 Task: View all reviews of cabin in Peshastin.
Action: Mouse moved to (848, 100)
Screenshot: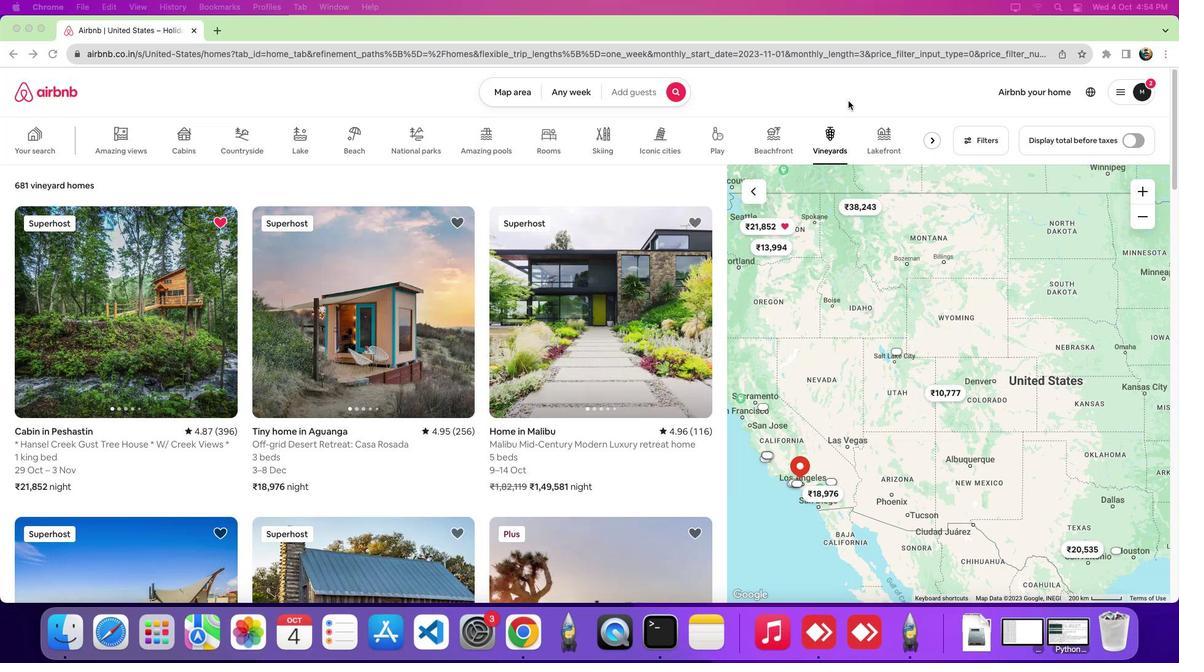 
Action: Mouse pressed left at (848, 100)
Screenshot: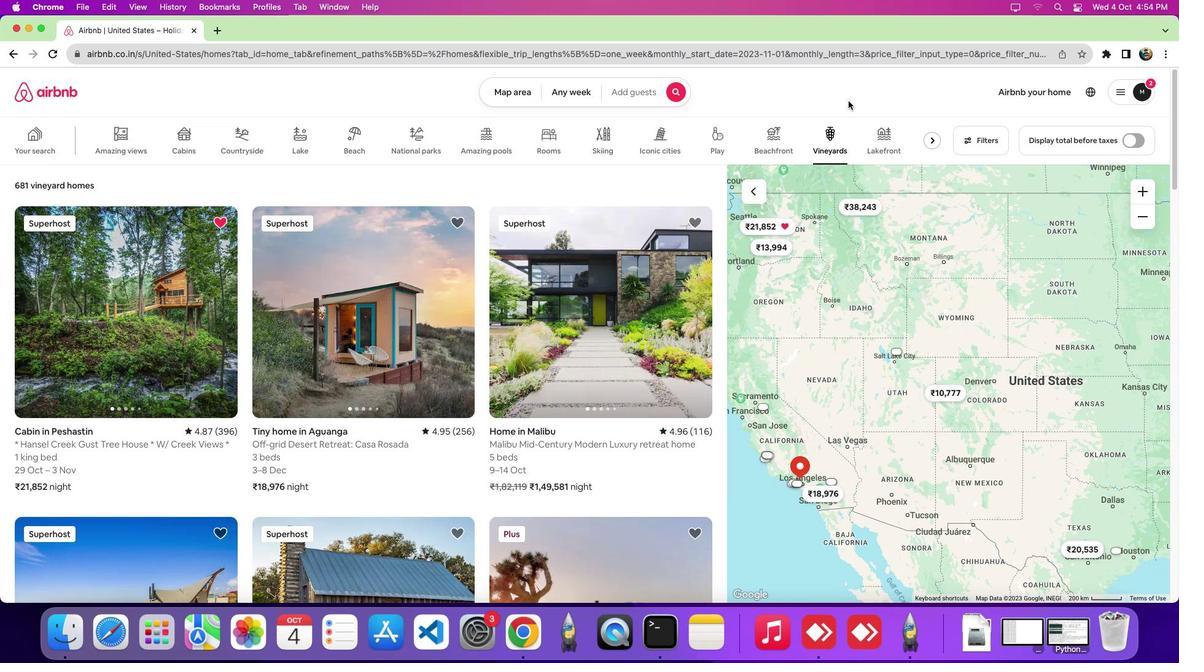 
Action: Mouse moved to (834, 142)
Screenshot: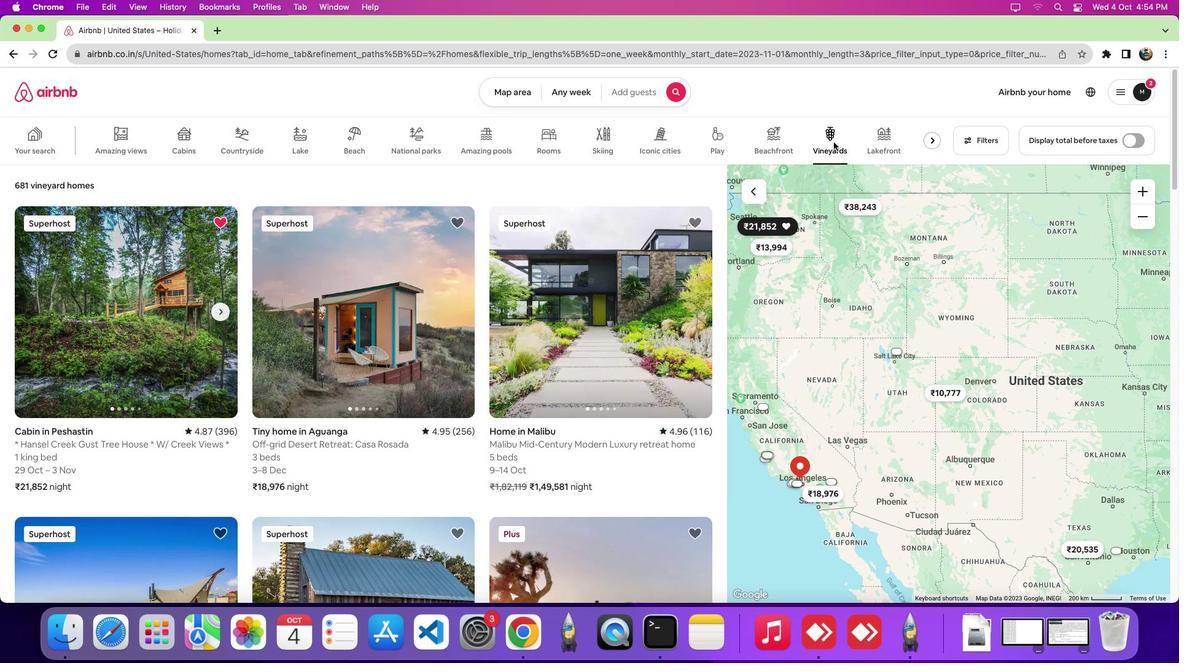 
Action: Mouse pressed left at (834, 142)
Screenshot: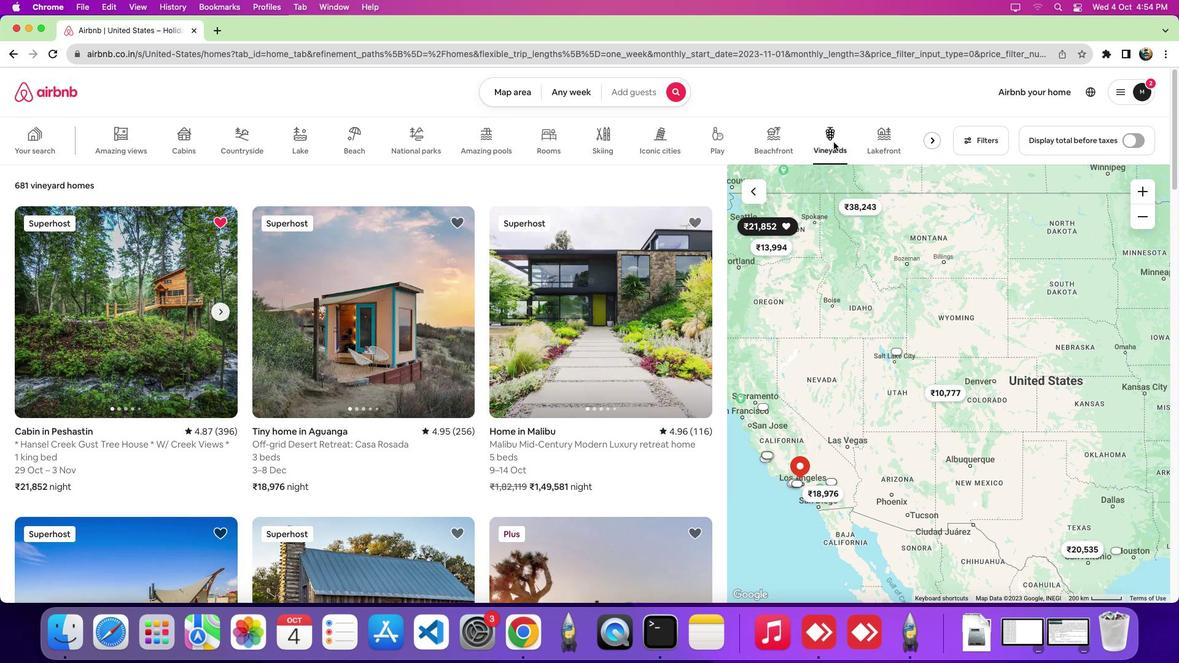 
Action: Mouse moved to (148, 380)
Screenshot: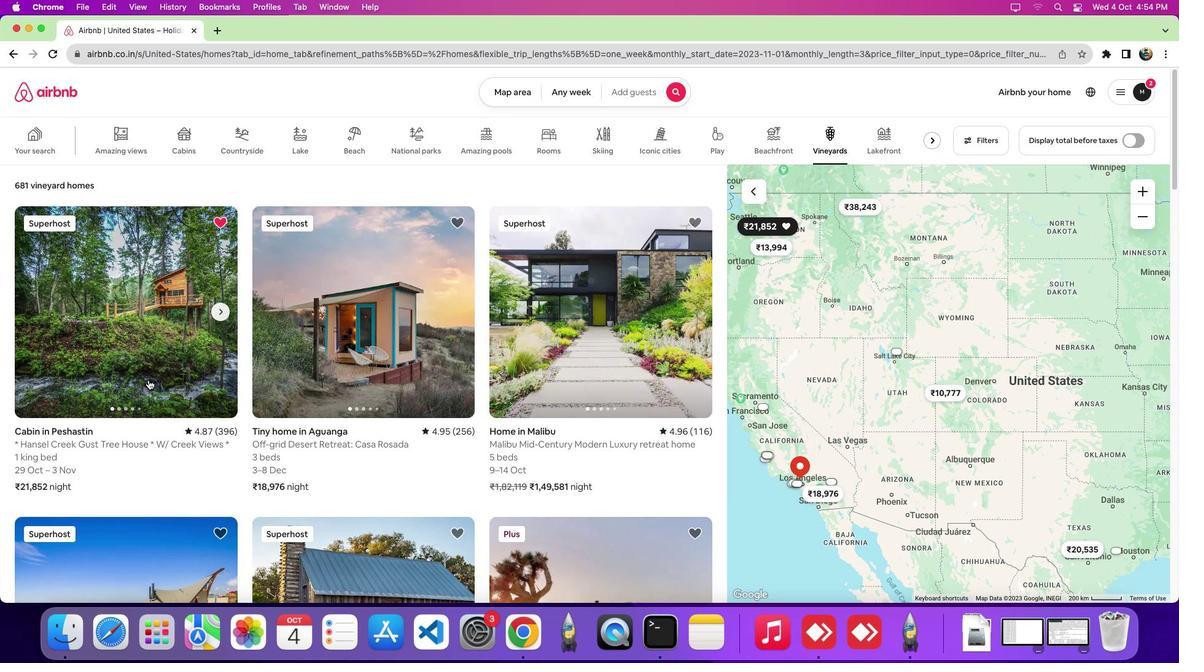 
Action: Mouse pressed left at (148, 380)
Screenshot: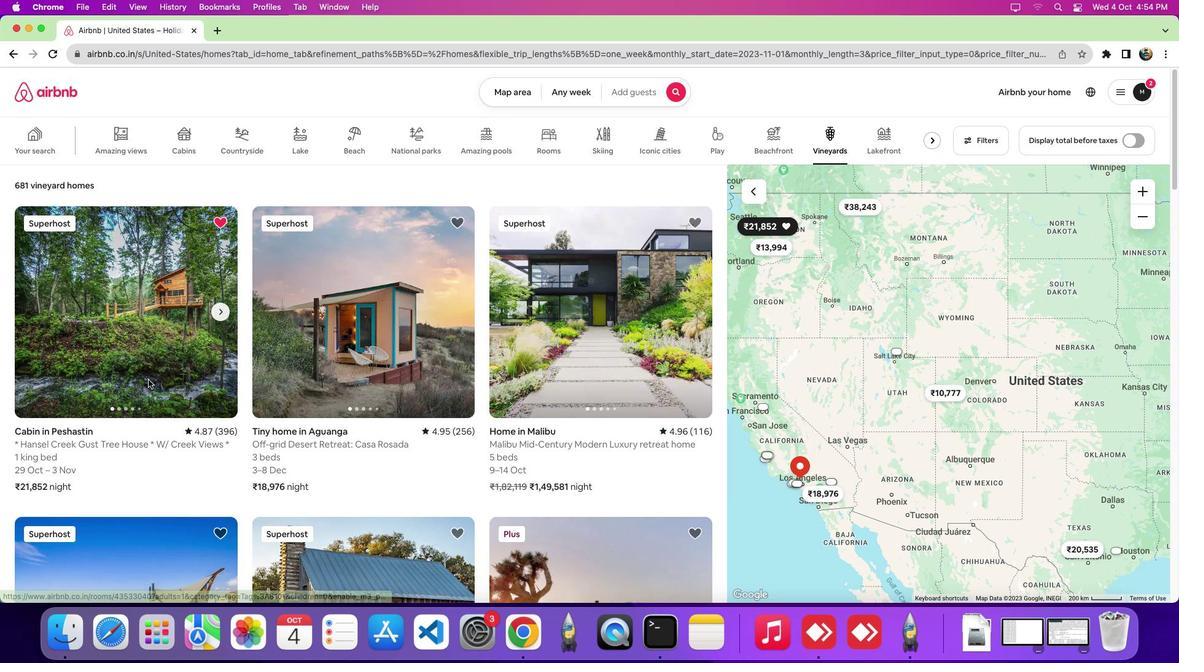 
Action: Mouse moved to (528, 419)
Screenshot: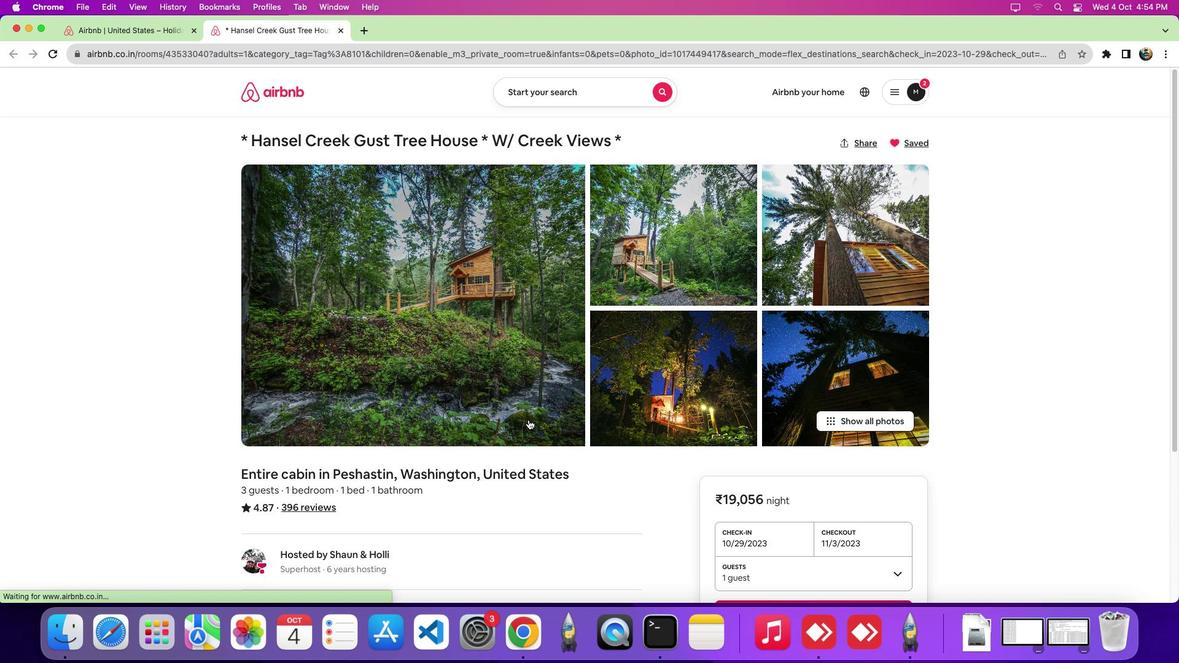 
Action: Mouse scrolled (528, 419) with delta (0, 0)
Screenshot: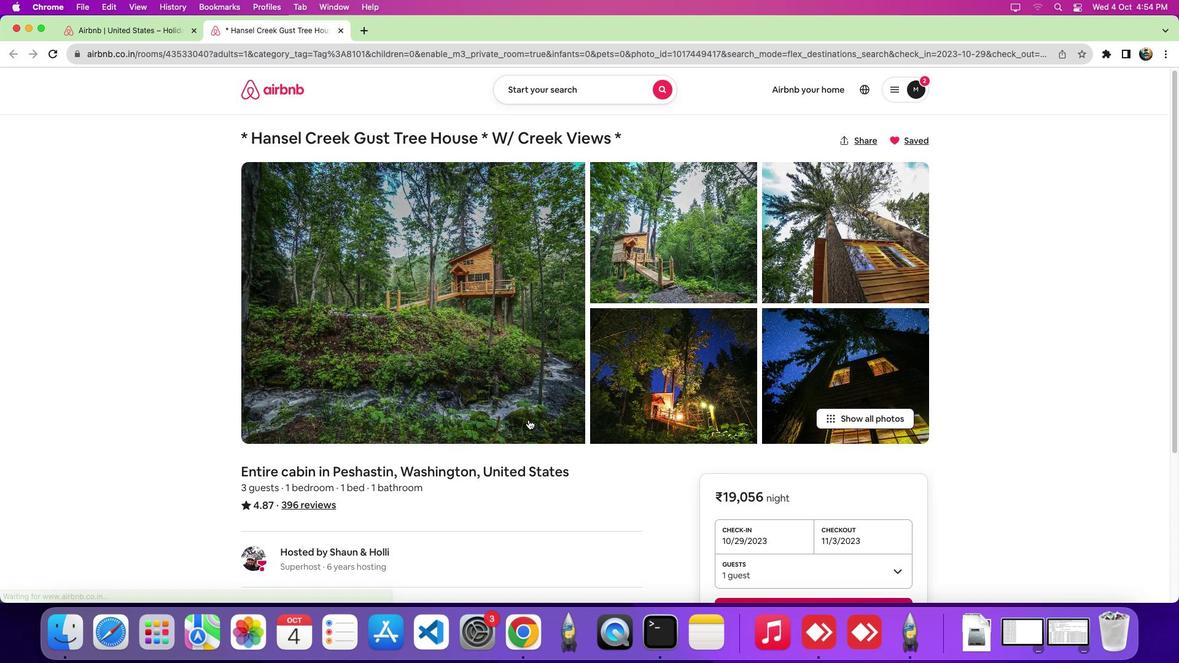 
Action: Mouse scrolled (528, 419) with delta (0, 0)
Screenshot: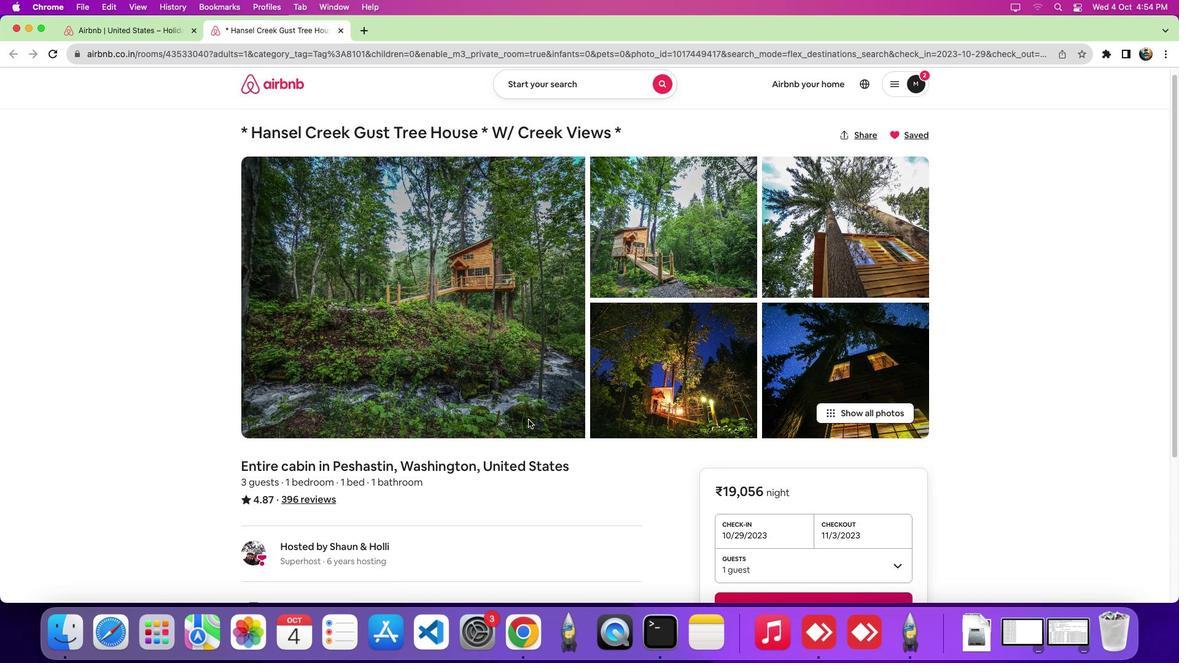 
Action: Mouse scrolled (528, 419) with delta (0, -4)
Screenshot: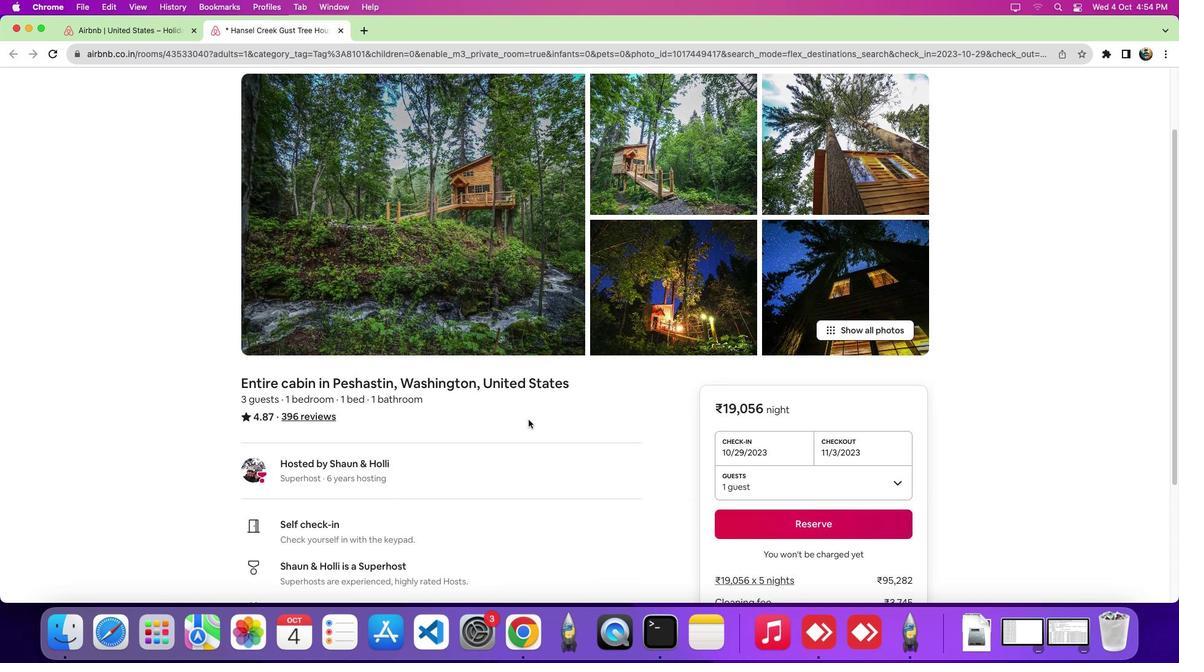 
Action: Mouse moved to (539, 409)
Screenshot: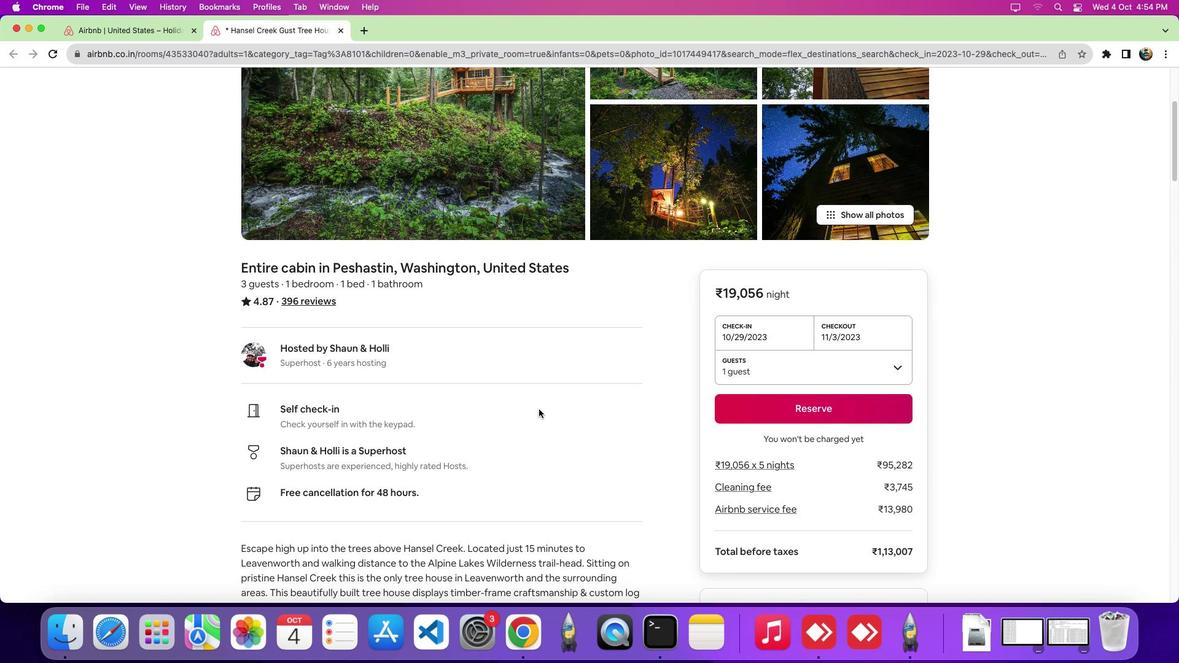 
Action: Mouse scrolled (539, 409) with delta (0, 0)
Screenshot: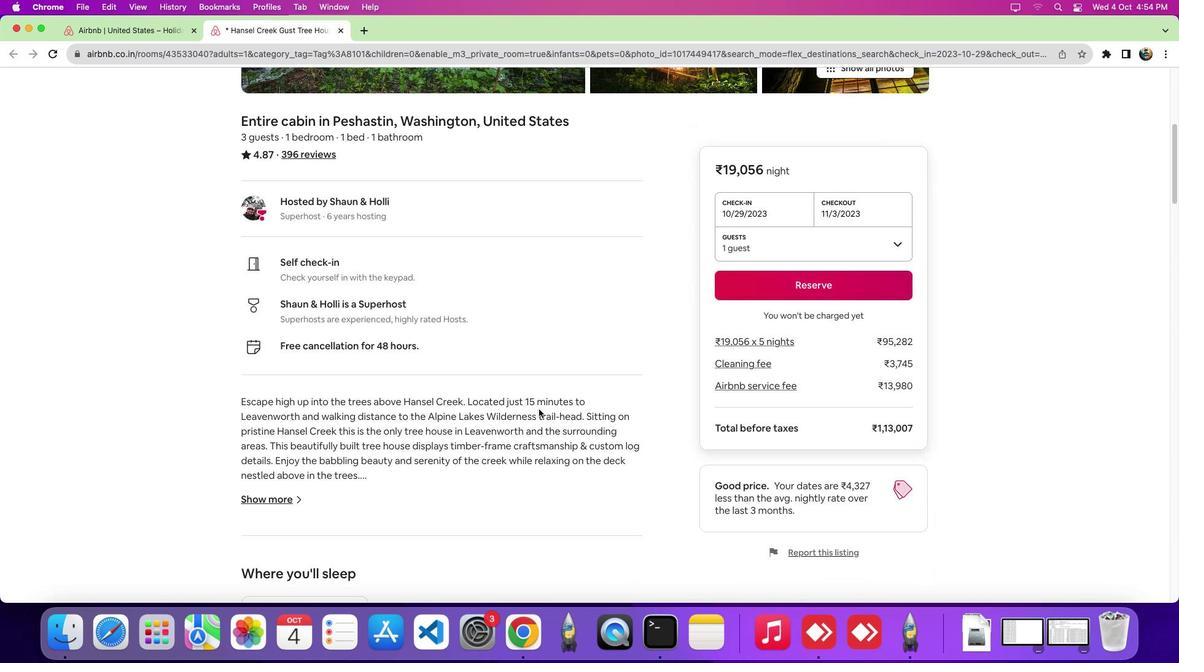 
Action: Mouse scrolled (539, 409) with delta (0, -1)
Screenshot: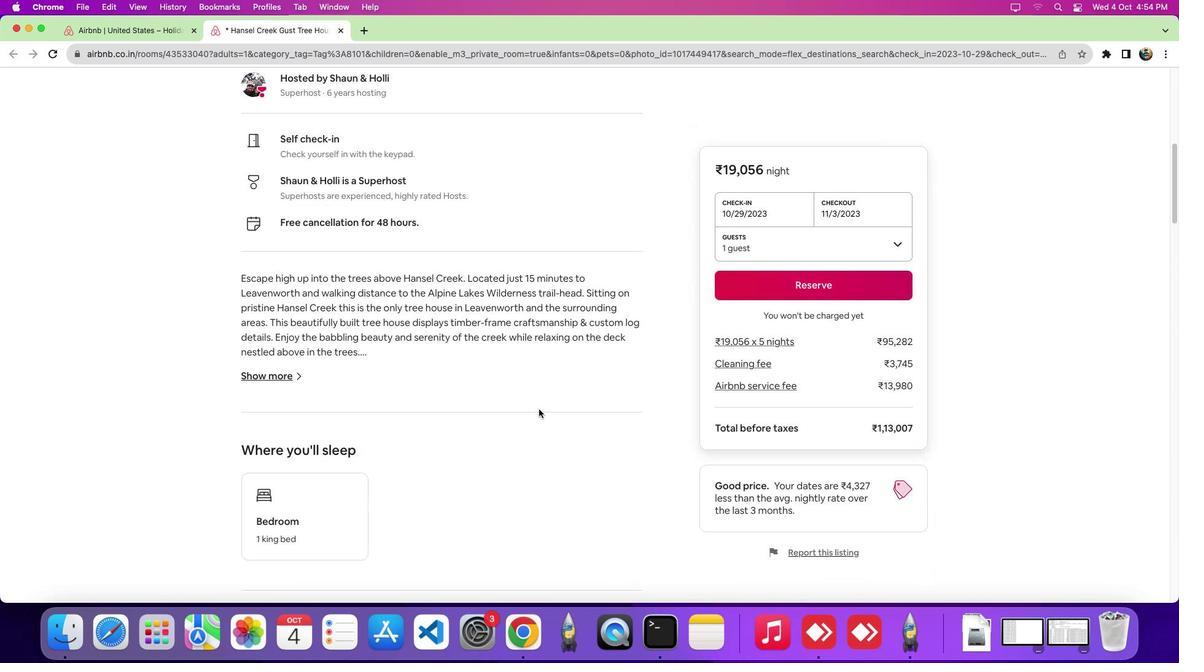 
Action: Mouse scrolled (539, 409) with delta (0, -5)
Screenshot: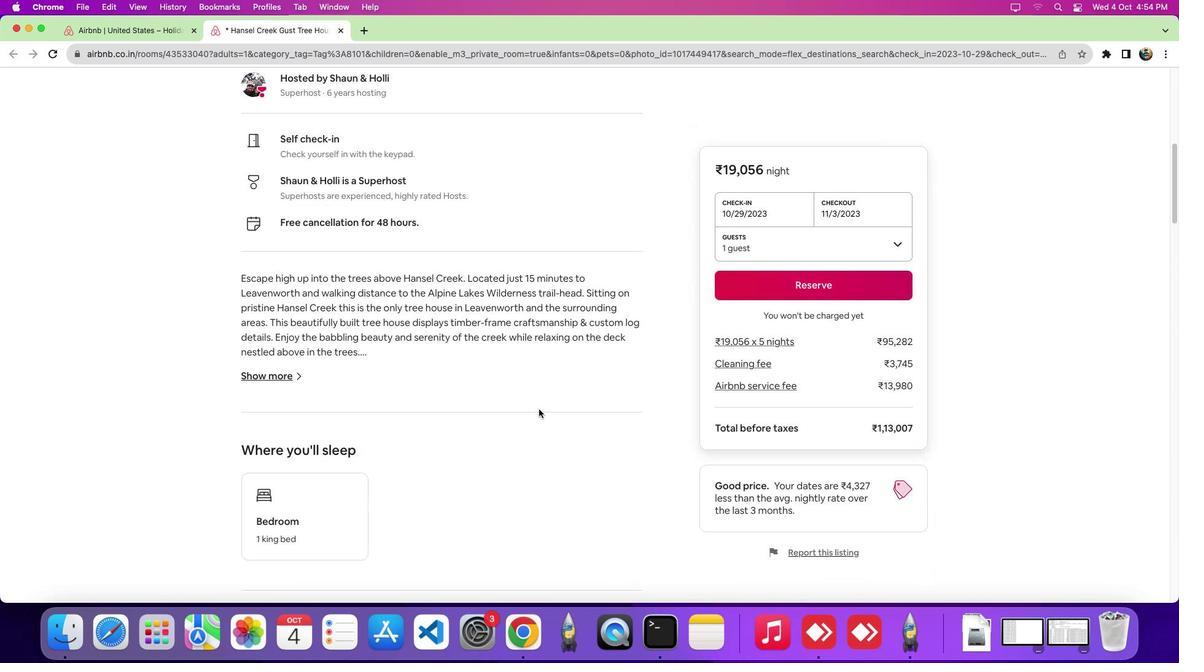 
Action: Mouse scrolled (539, 409) with delta (0, -7)
Screenshot: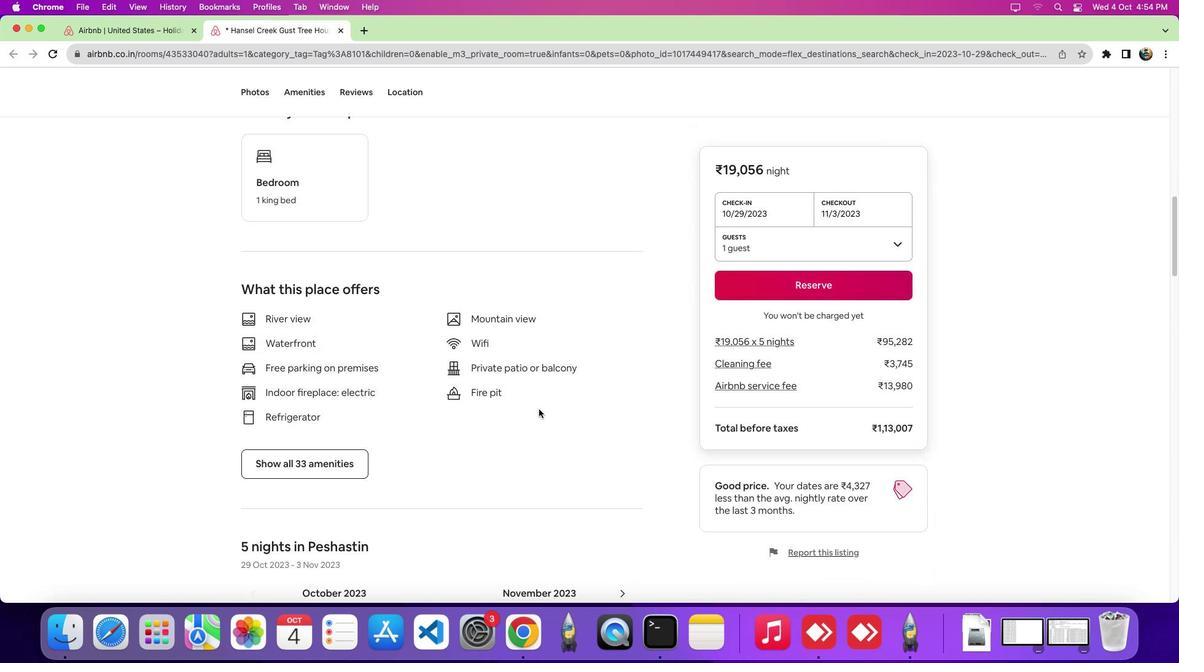 
Action: Mouse moved to (337, 93)
Screenshot: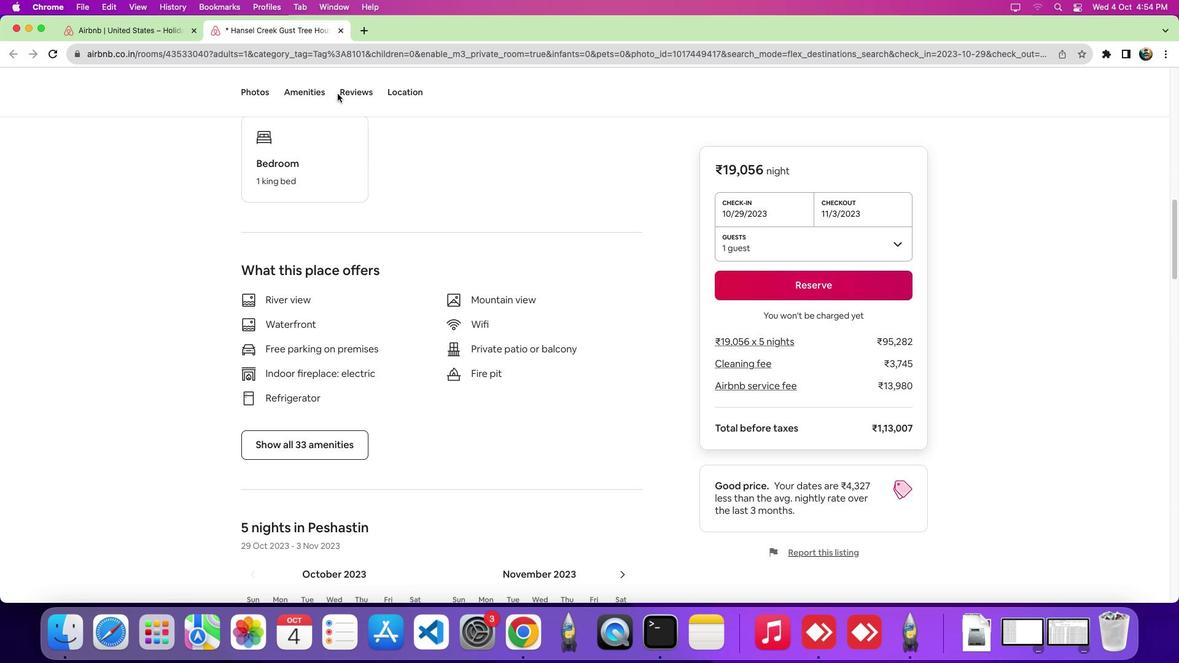 
Action: Mouse pressed left at (337, 93)
Screenshot: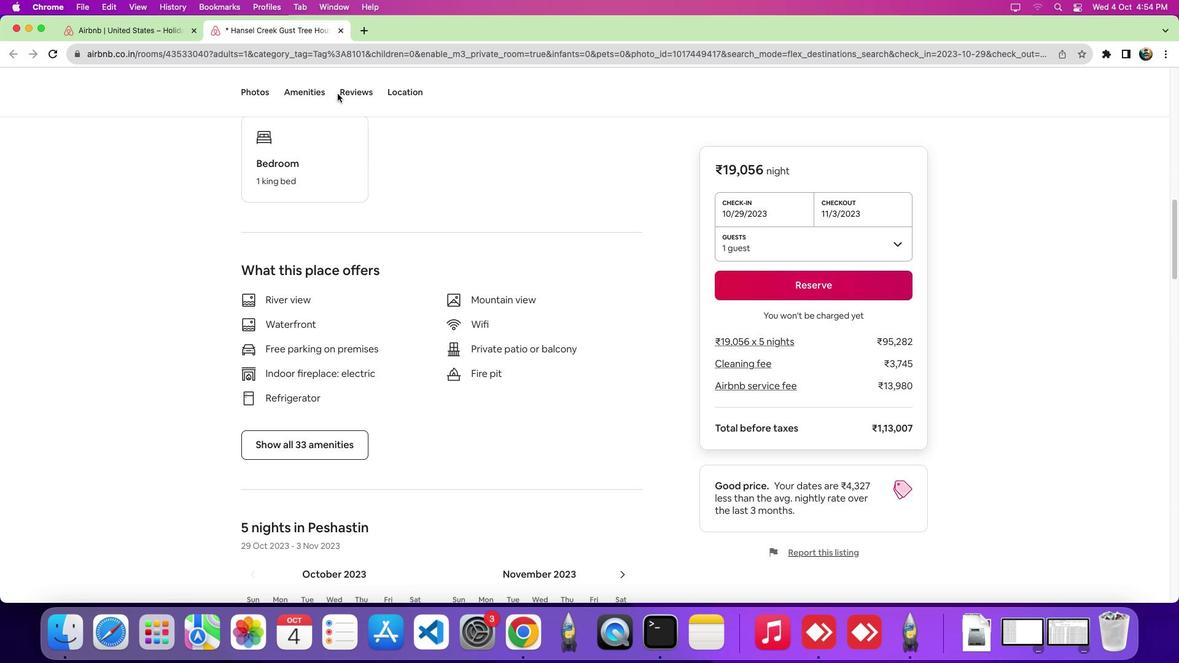 
Action: Mouse moved to (352, 91)
Screenshot: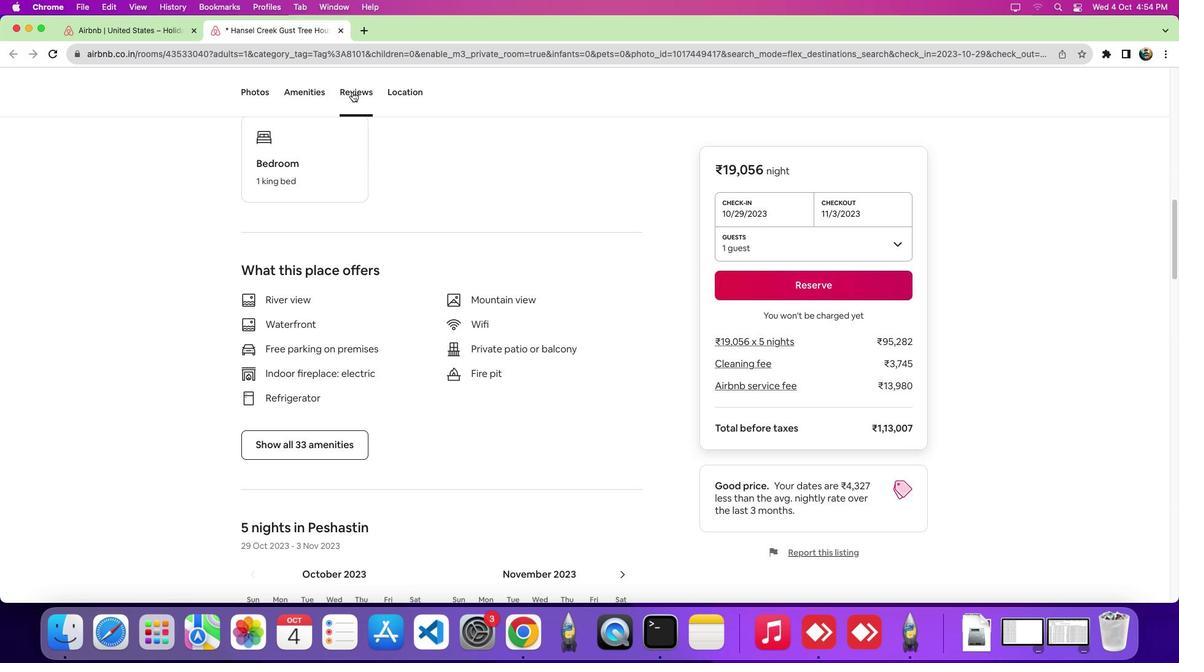 
Action: Mouse pressed left at (352, 91)
Screenshot: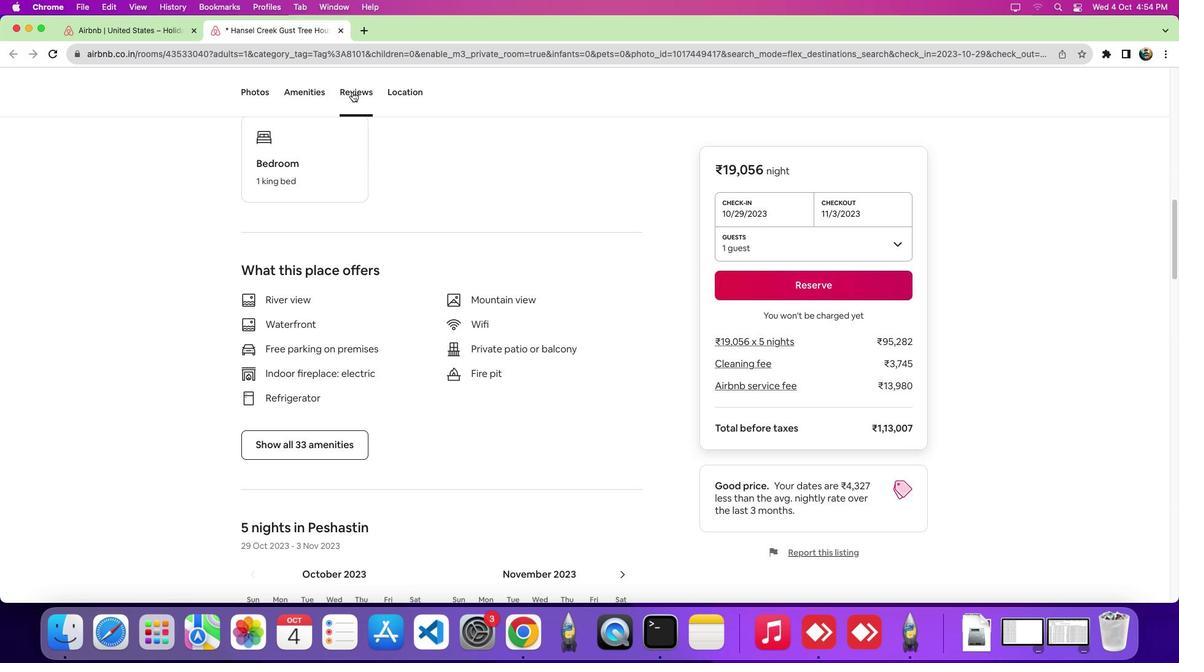 
Action: Mouse moved to (678, 305)
Screenshot: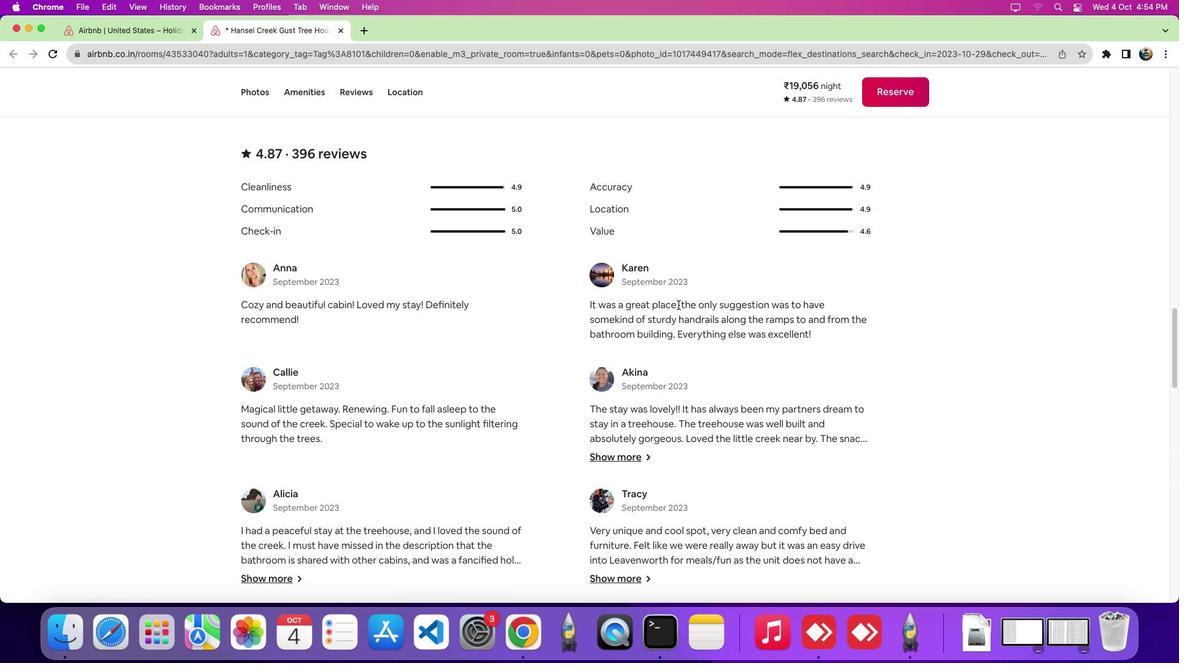 
Action: Mouse scrolled (678, 305) with delta (0, 0)
Screenshot: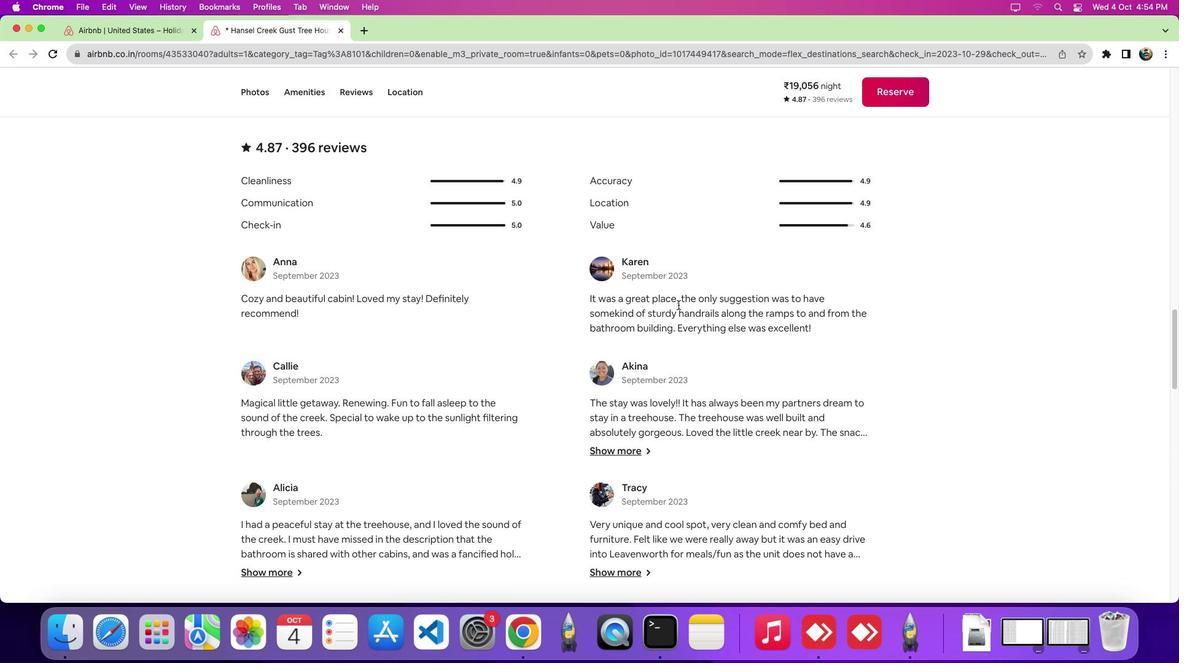 
Action: Mouse scrolled (678, 305) with delta (0, 0)
Screenshot: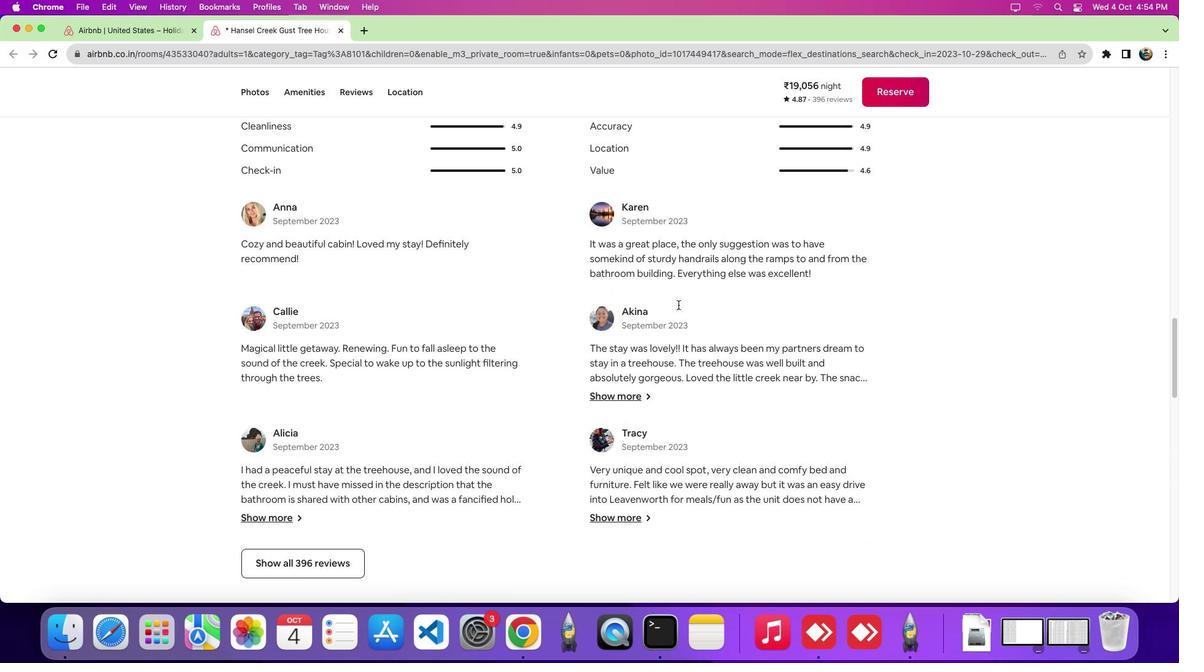 
Action: Mouse scrolled (678, 305) with delta (0, -4)
Screenshot: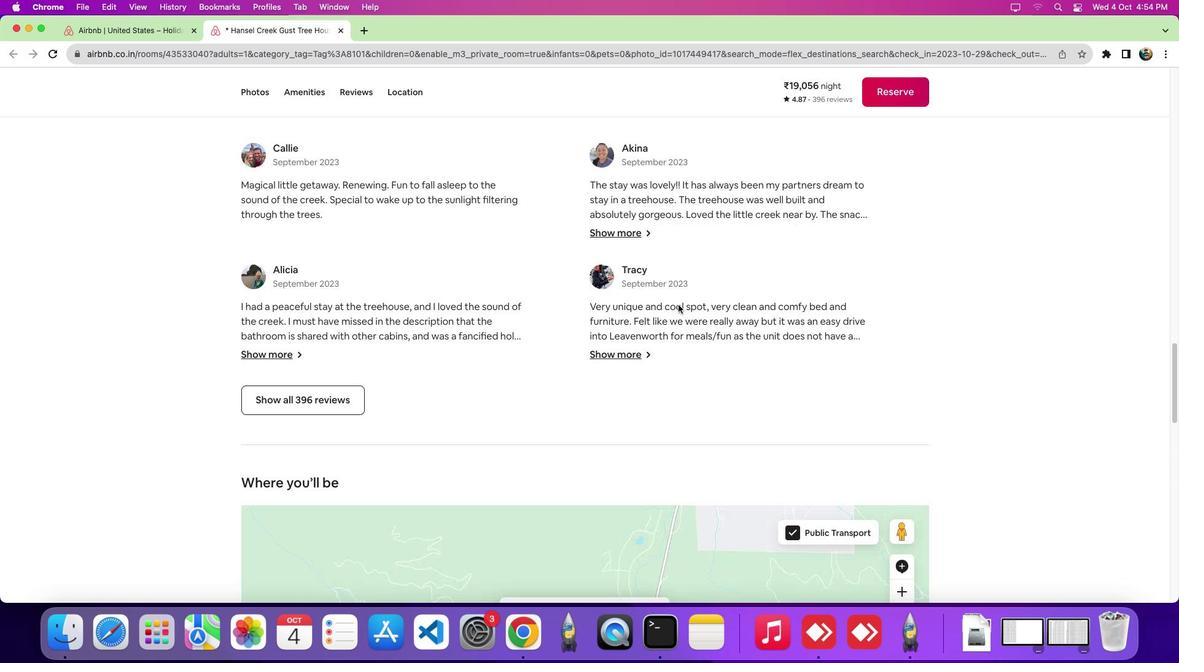 
Action: Mouse moved to (321, 381)
Screenshot: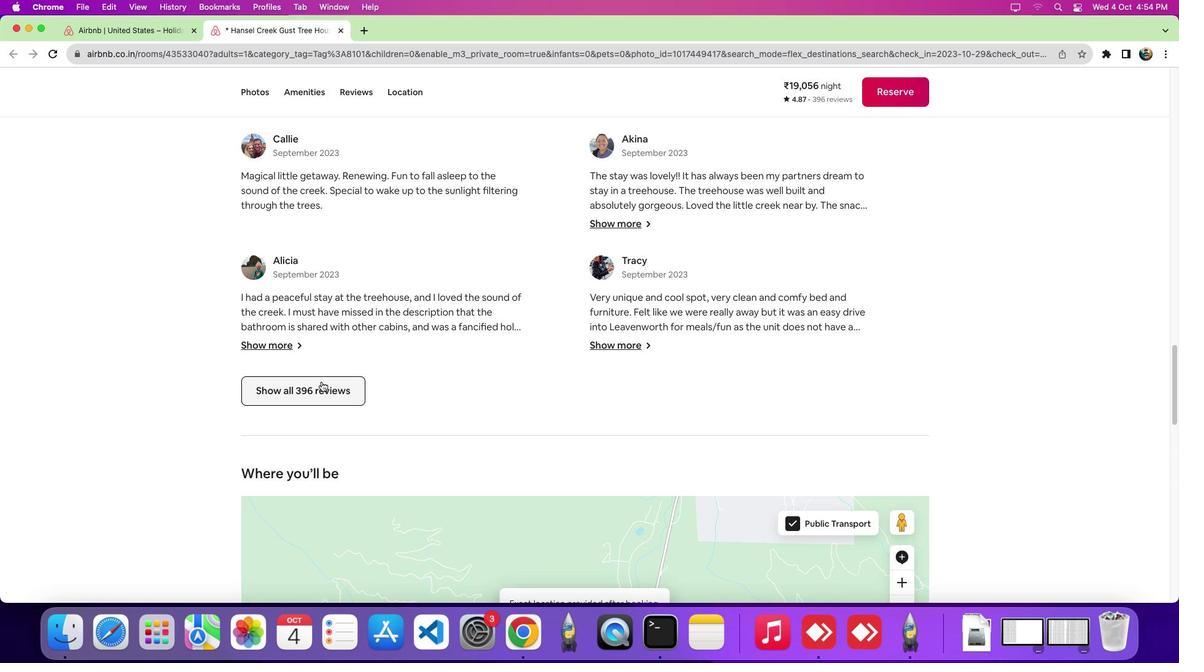 
Action: Mouse pressed left at (321, 381)
Screenshot: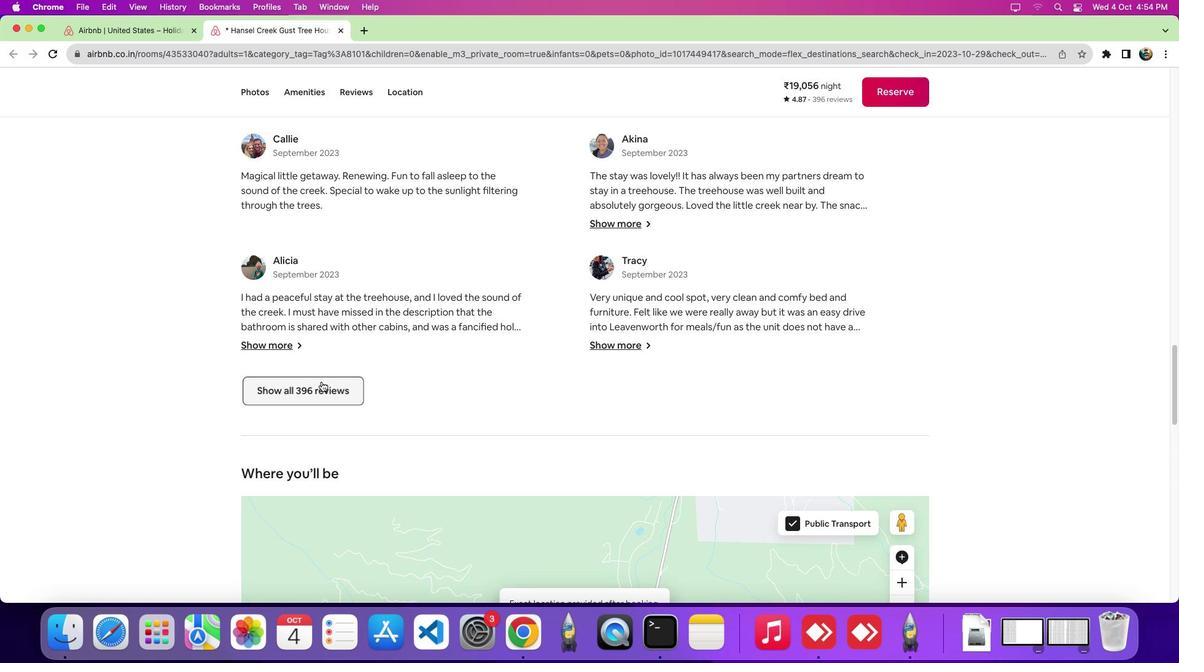 
Action: Mouse moved to (877, 334)
Screenshot: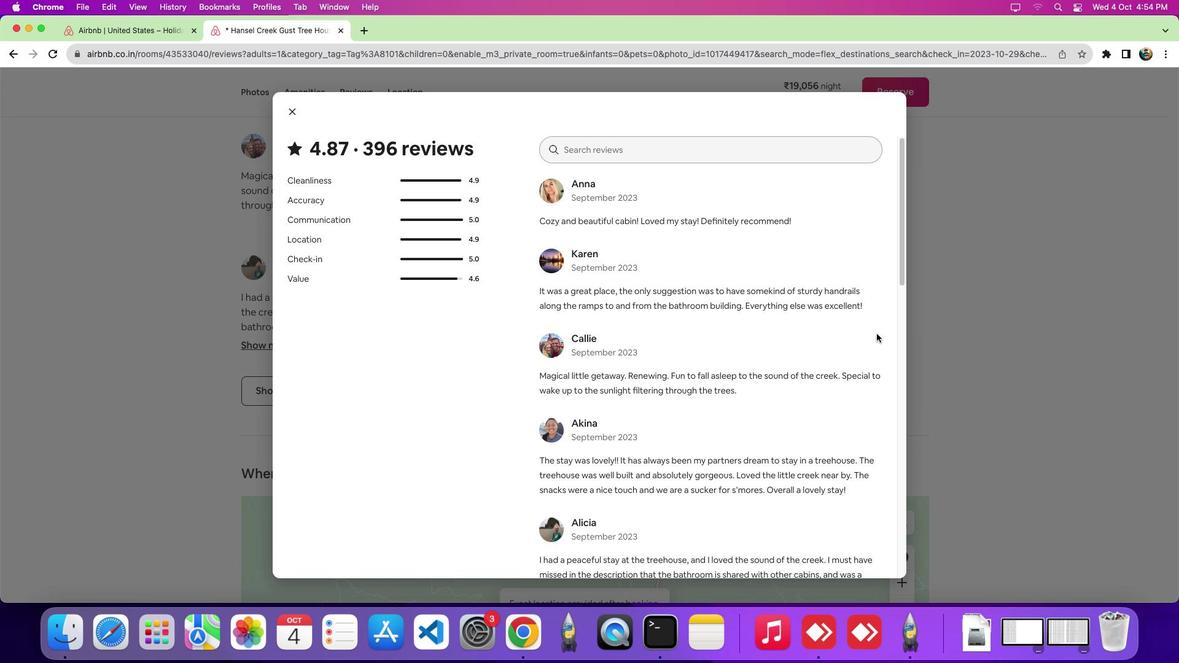 
Action: Mouse scrolled (877, 334) with delta (0, 0)
Screenshot: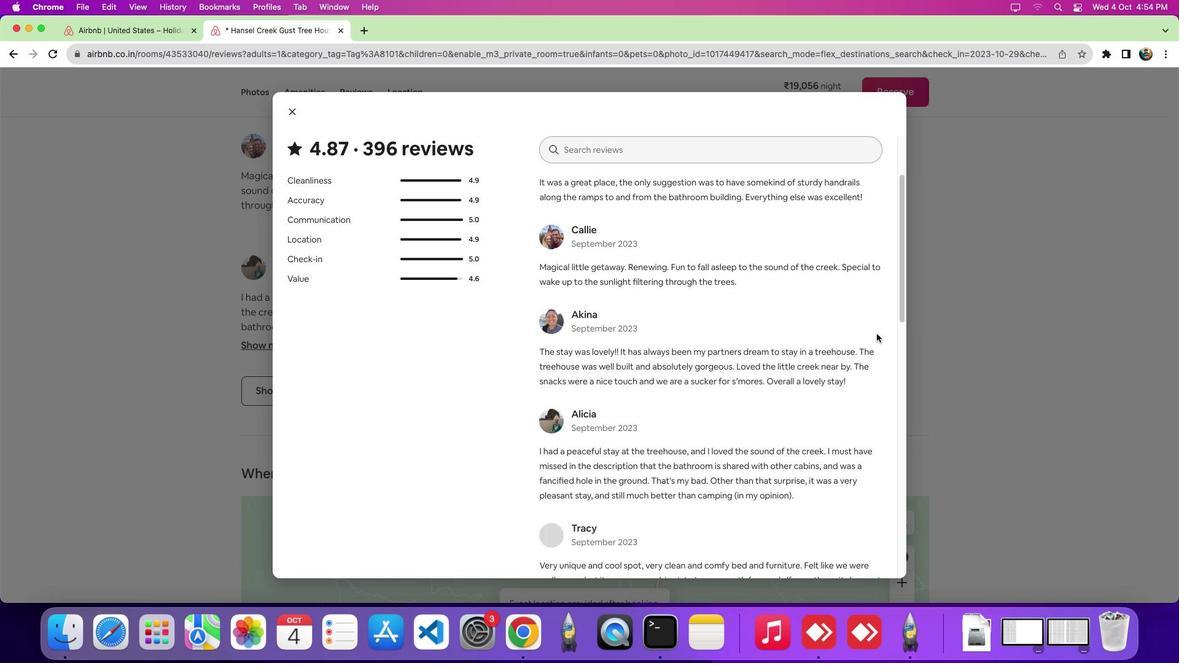 
Action: Mouse scrolled (877, 334) with delta (0, 0)
Screenshot: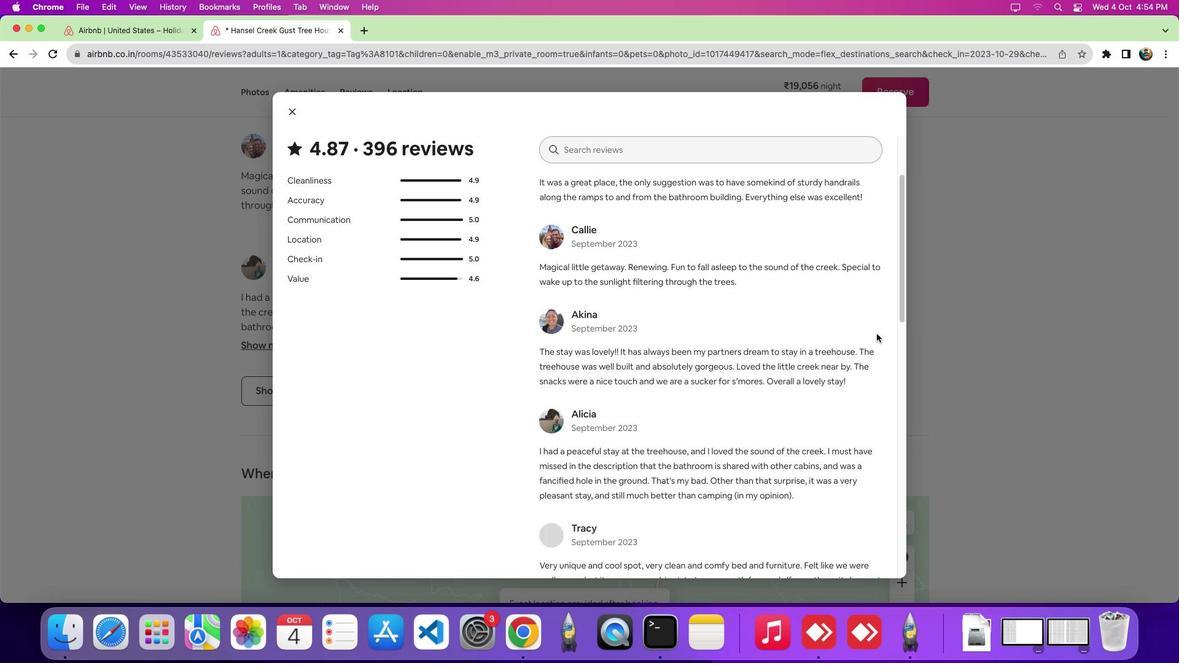 
Action: Mouse scrolled (877, 334) with delta (0, -4)
Screenshot: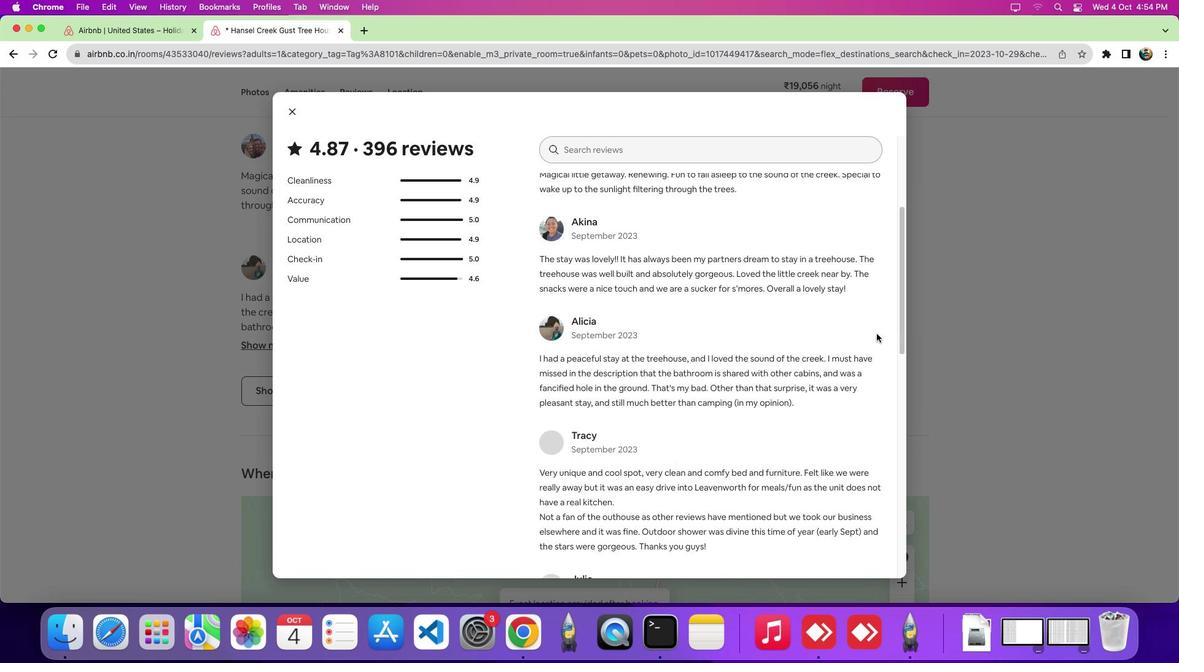 
Action: Mouse scrolled (877, 334) with delta (0, -7)
Screenshot: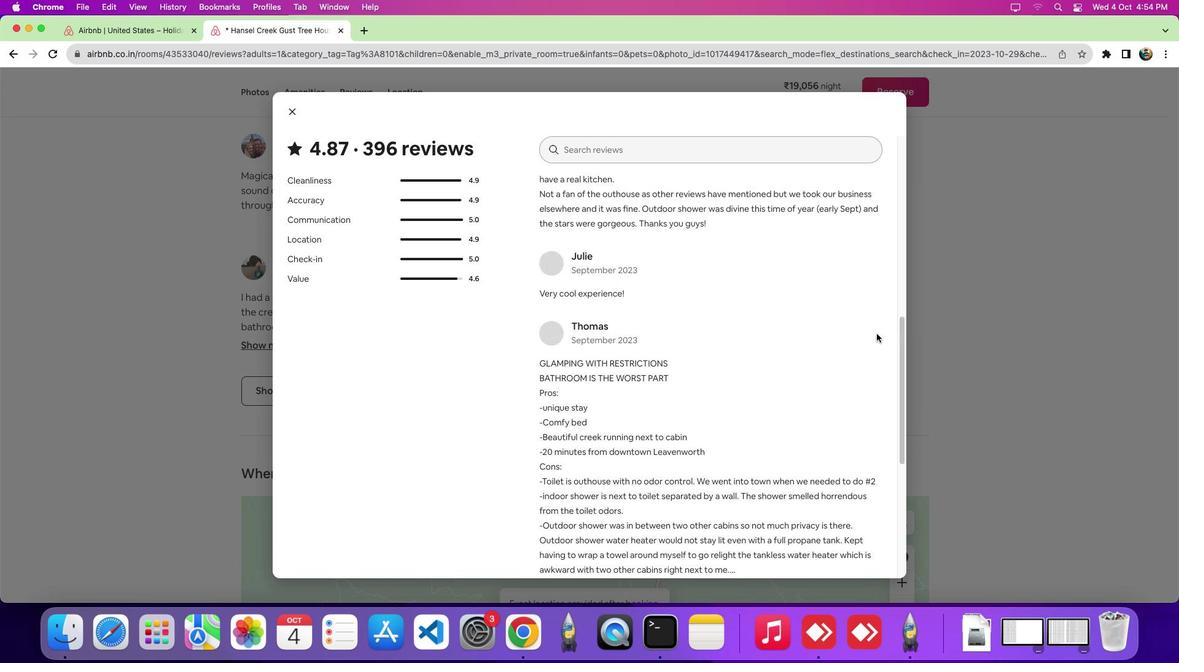 
Action: Mouse moved to (874, 339)
Screenshot: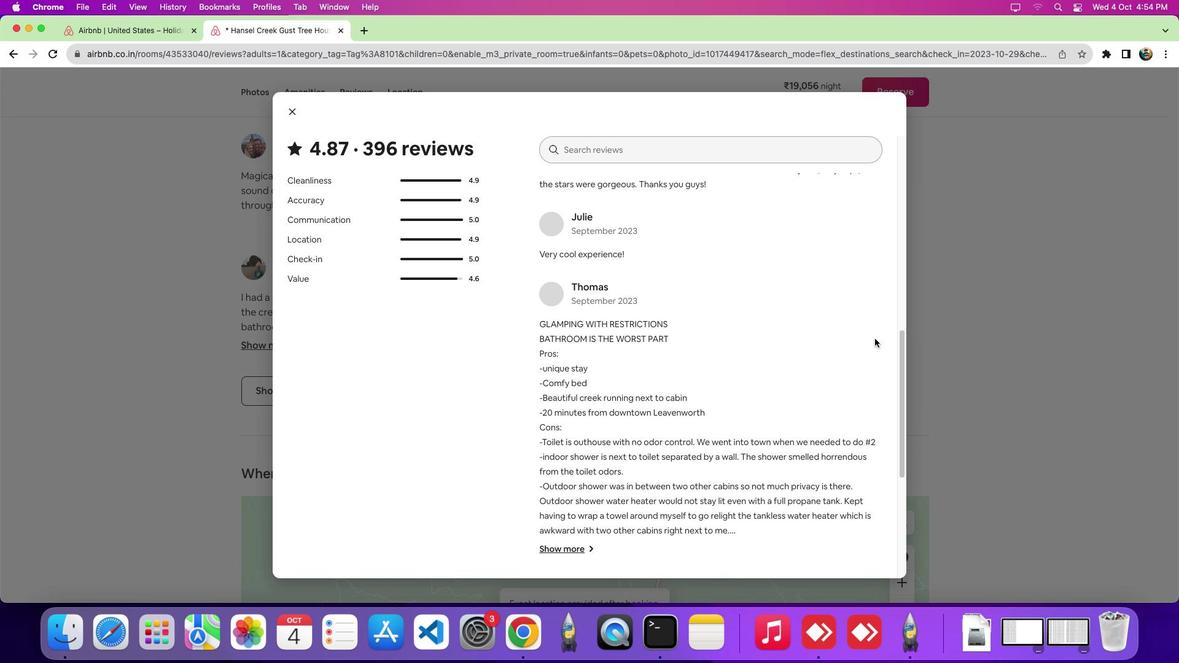 
Action: Mouse scrolled (874, 339) with delta (0, 0)
Screenshot: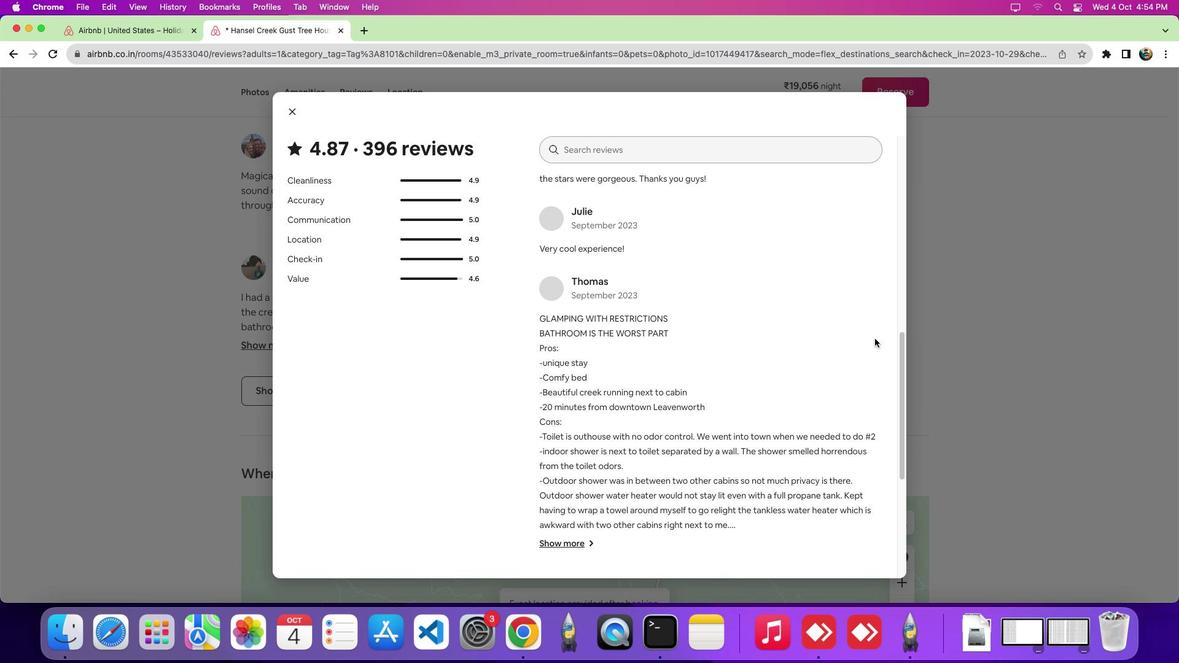 
Action: Mouse scrolled (874, 339) with delta (0, 0)
Screenshot: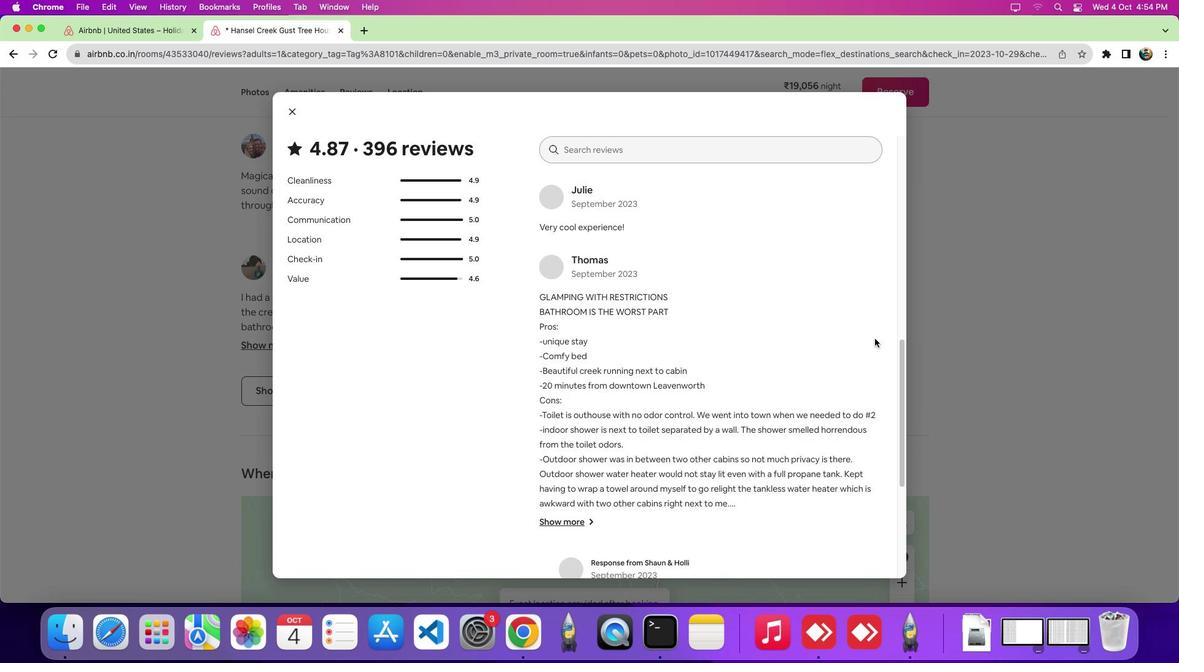 
Action: Mouse scrolled (874, 339) with delta (0, -3)
Screenshot: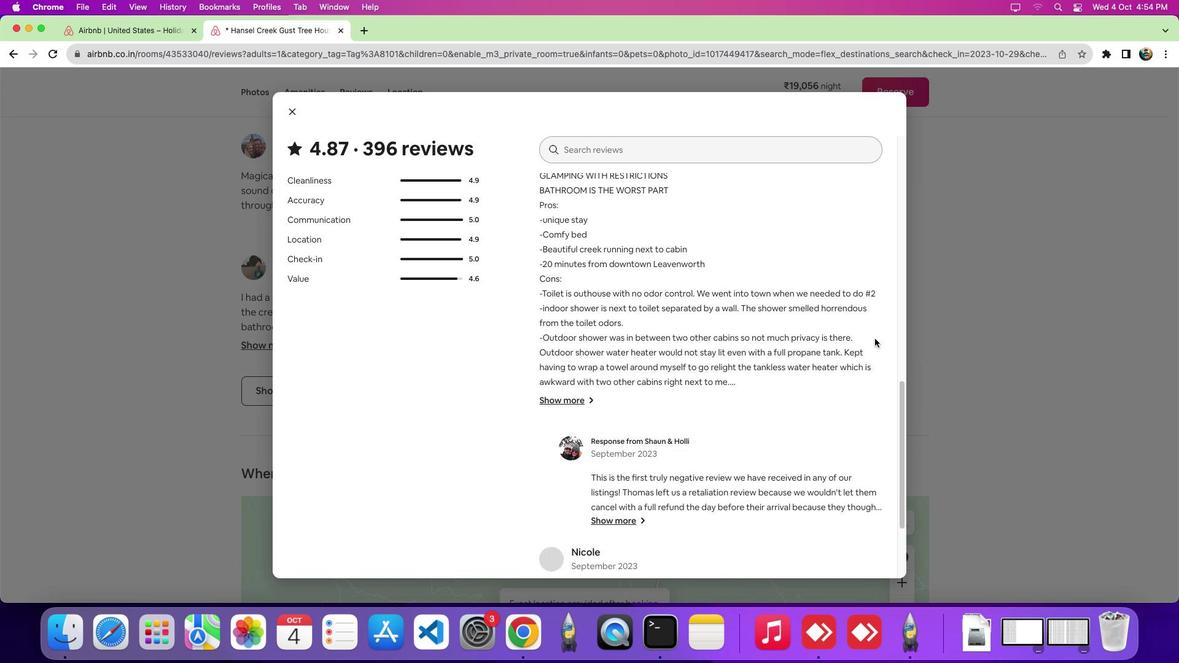 
Action: Mouse moved to (880, 350)
Screenshot: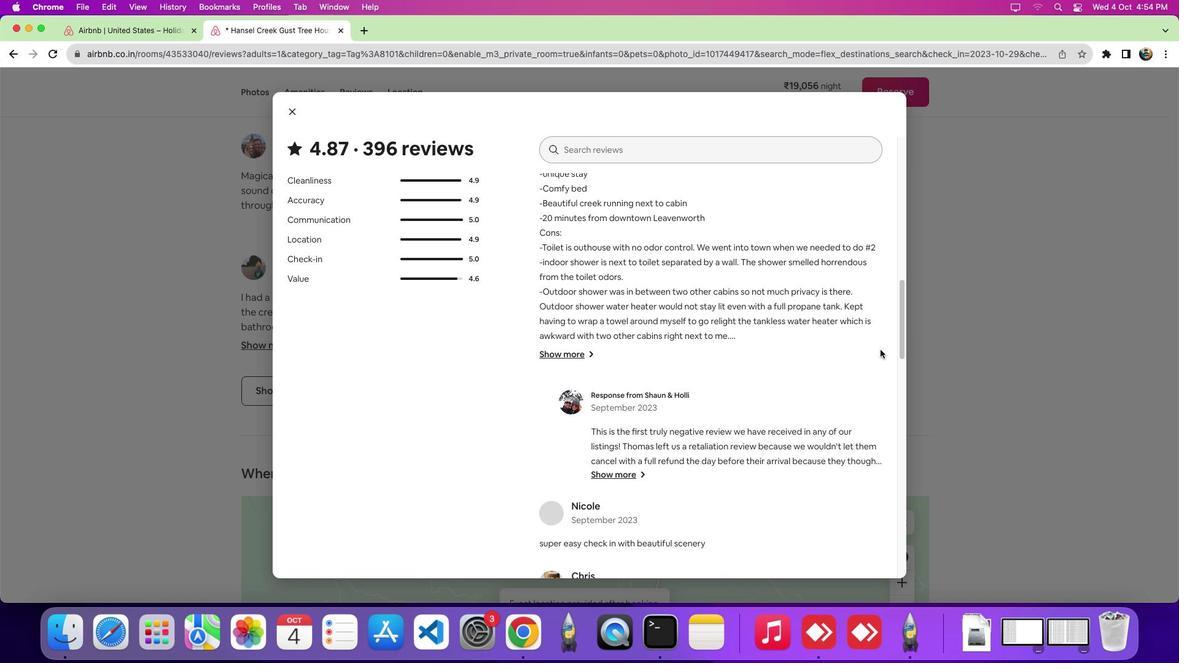 
